 Task: Add in the project TrendForge a sprint 'Stellar Sprint'.
Action: Mouse moved to (204, 59)
Screenshot: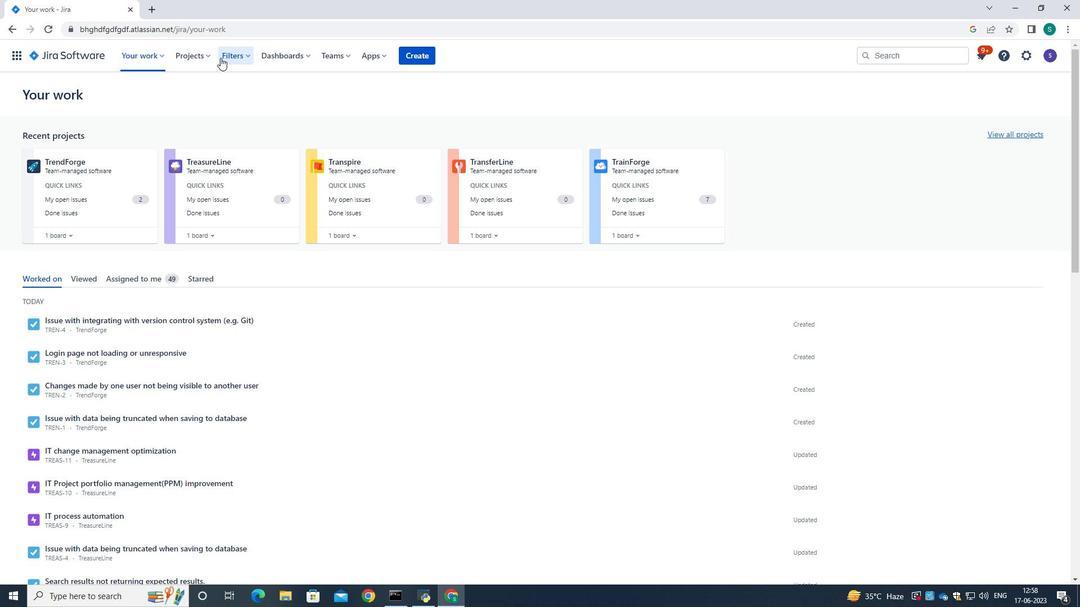 
Action: Mouse pressed left at (204, 59)
Screenshot: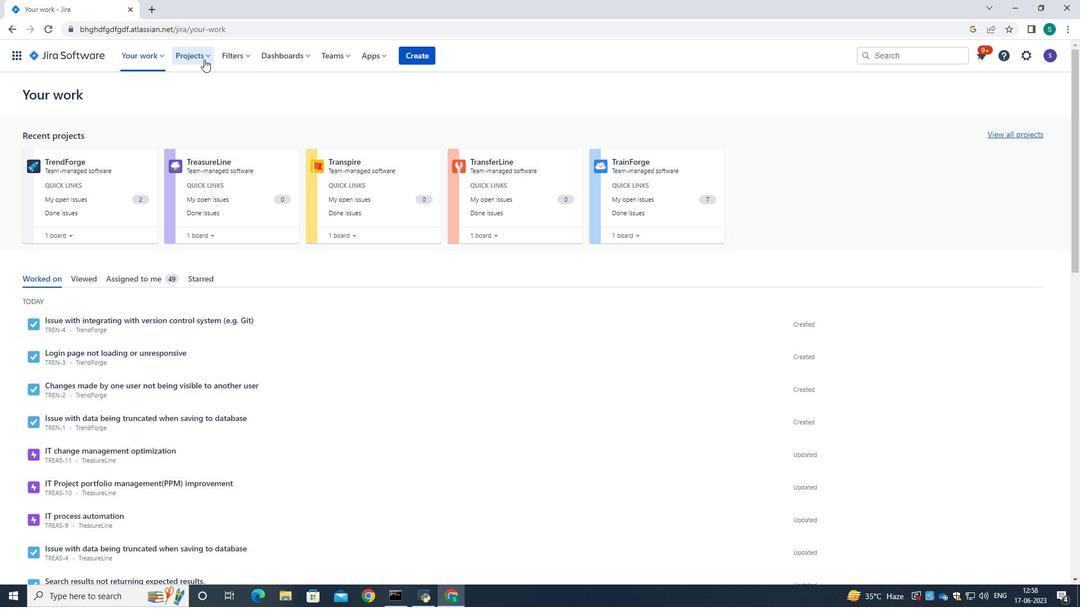 
Action: Mouse moved to (204, 104)
Screenshot: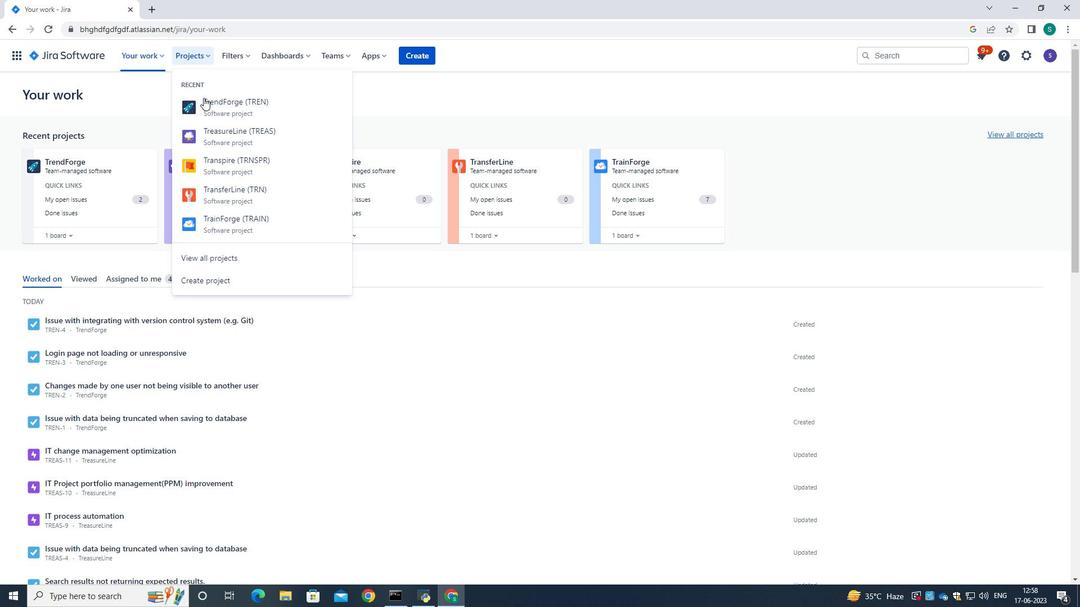 
Action: Mouse pressed left at (204, 104)
Screenshot: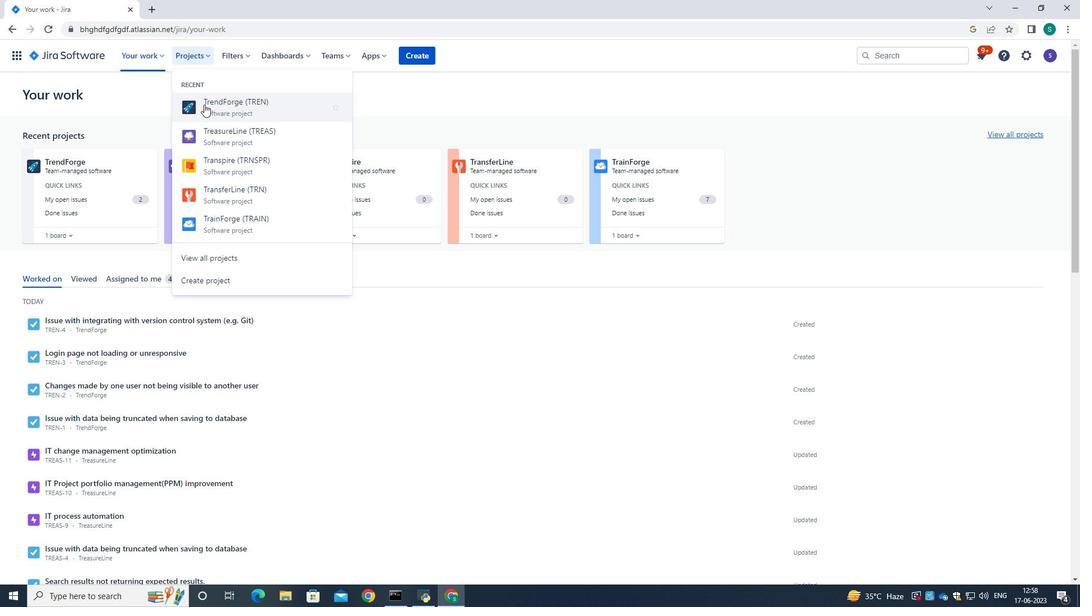 
Action: Mouse moved to (52, 167)
Screenshot: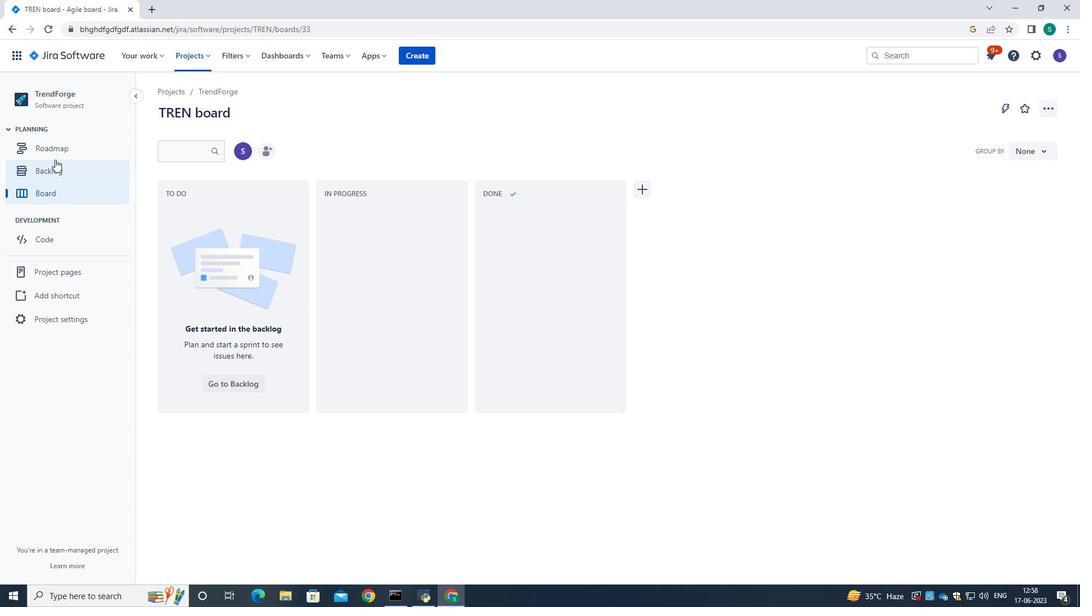 
Action: Mouse pressed left at (52, 167)
Screenshot: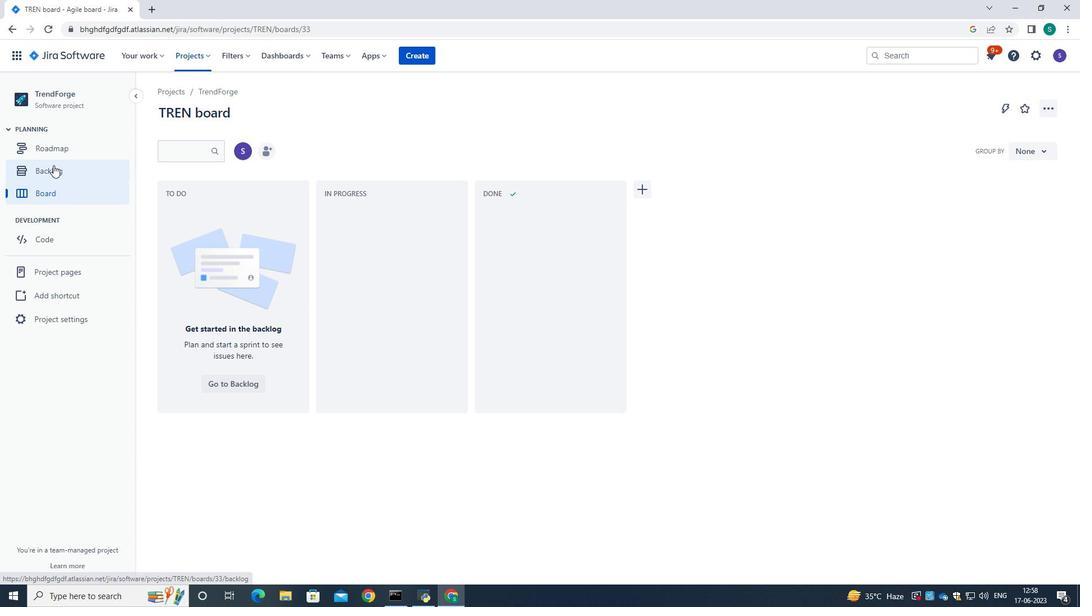 
Action: Mouse moved to (513, 248)
Screenshot: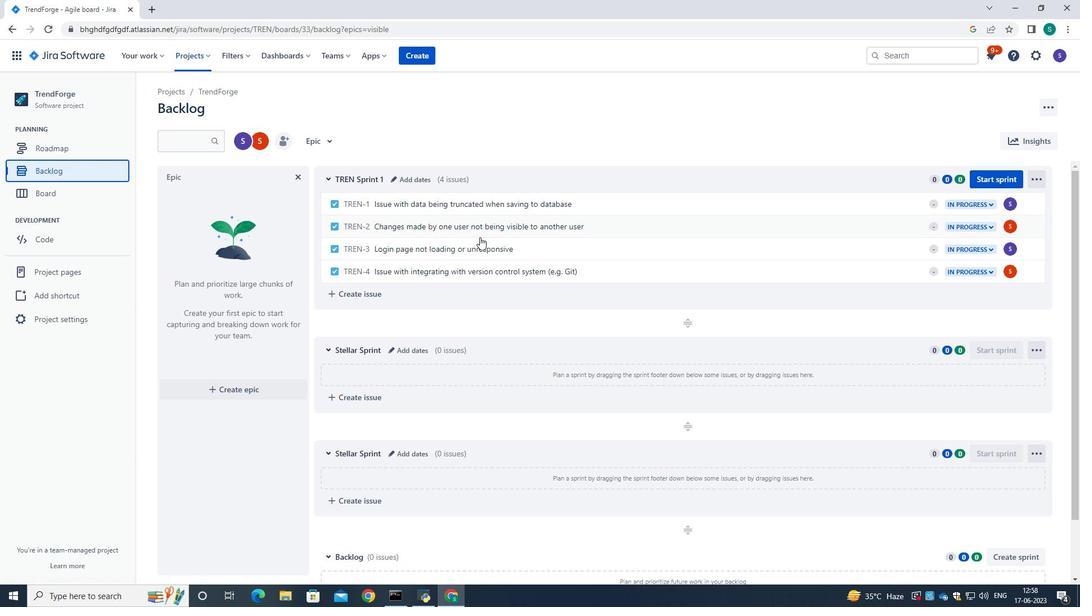 
Action: Mouse scrolled (513, 247) with delta (0, 0)
Screenshot: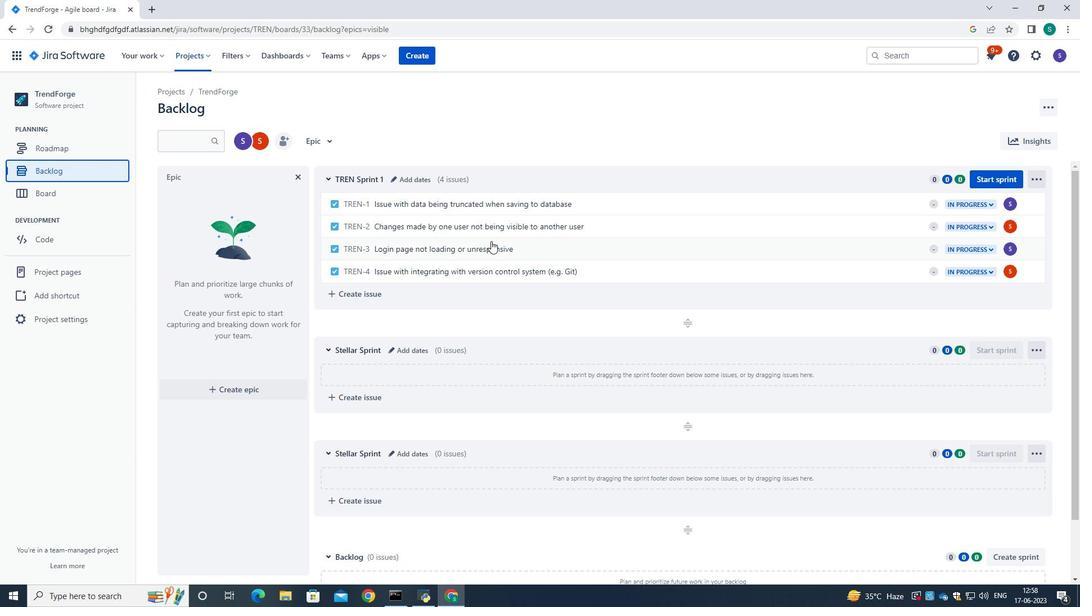 
Action: Mouse moved to (513, 248)
Screenshot: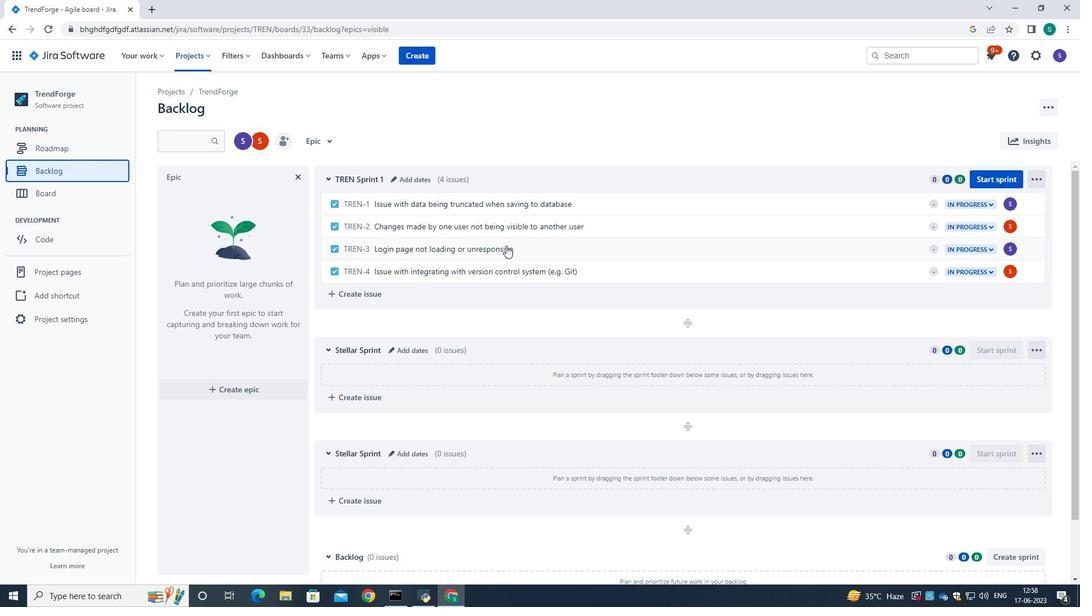 
Action: Mouse scrolled (513, 247) with delta (0, 0)
Screenshot: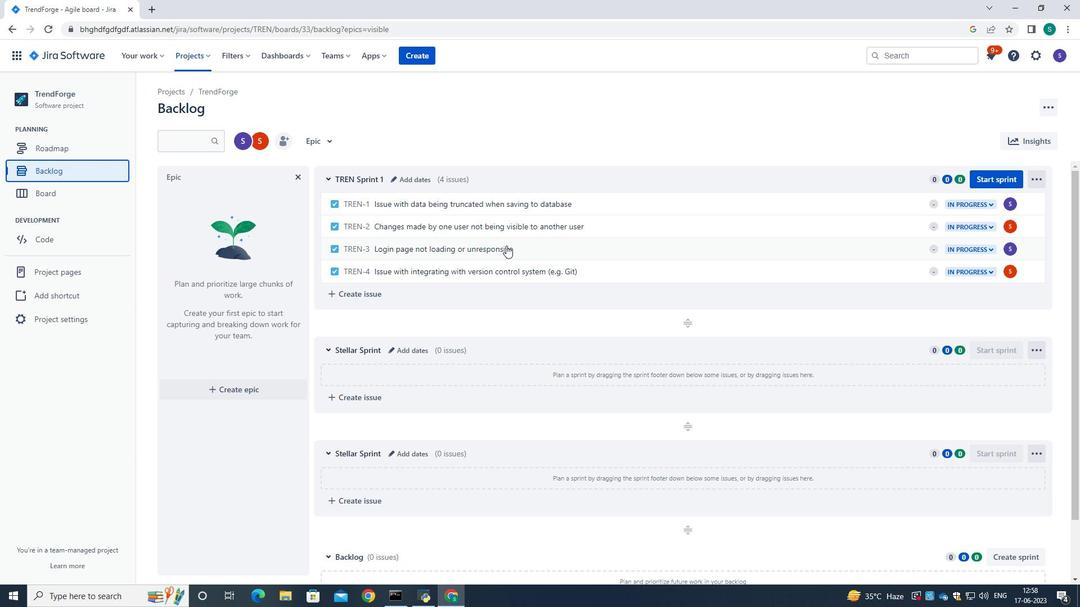 
Action: Mouse moved to (520, 252)
Screenshot: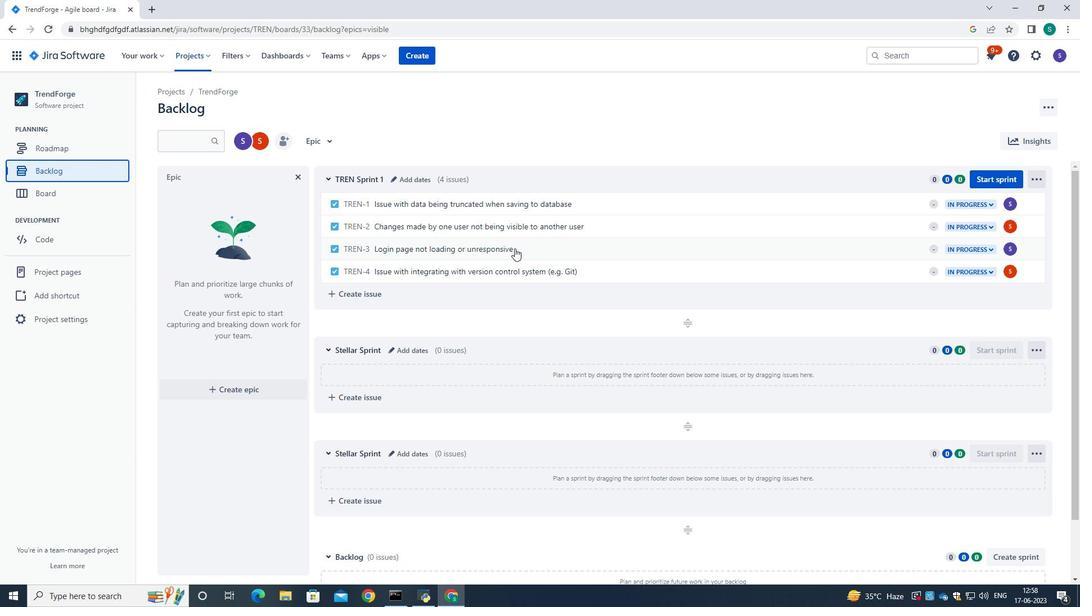 
Action: Mouse scrolled (520, 251) with delta (0, 0)
Screenshot: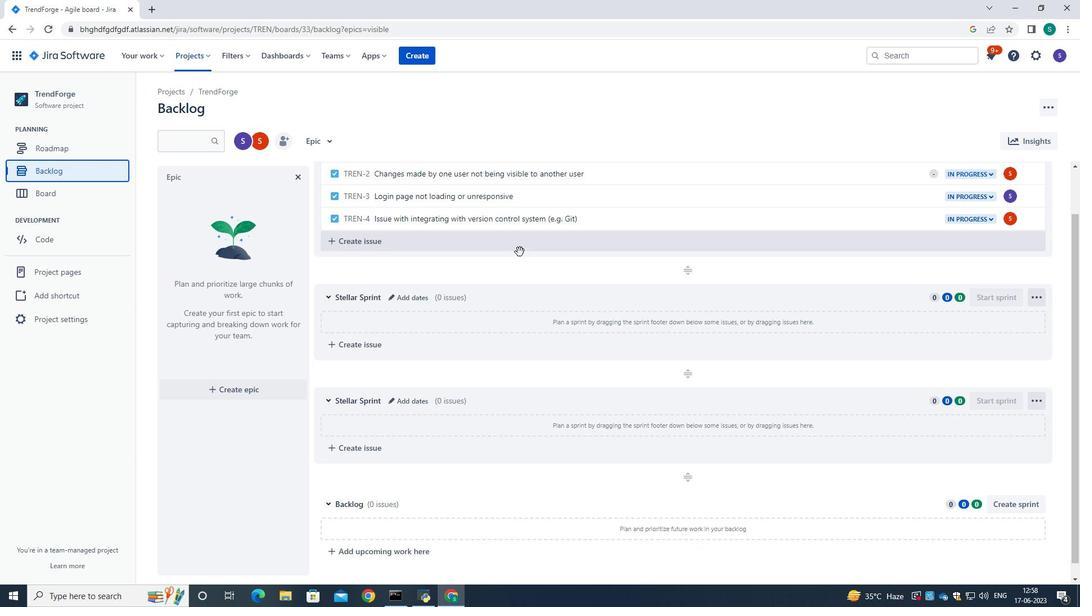 
Action: Mouse scrolled (520, 251) with delta (0, 0)
Screenshot: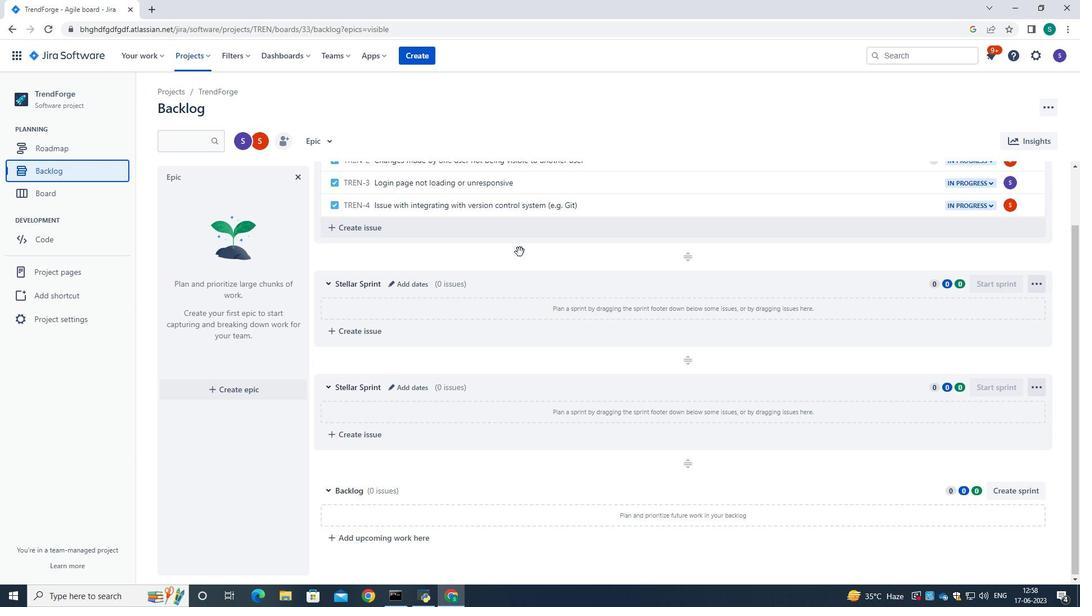 
Action: Mouse moved to (520, 252)
Screenshot: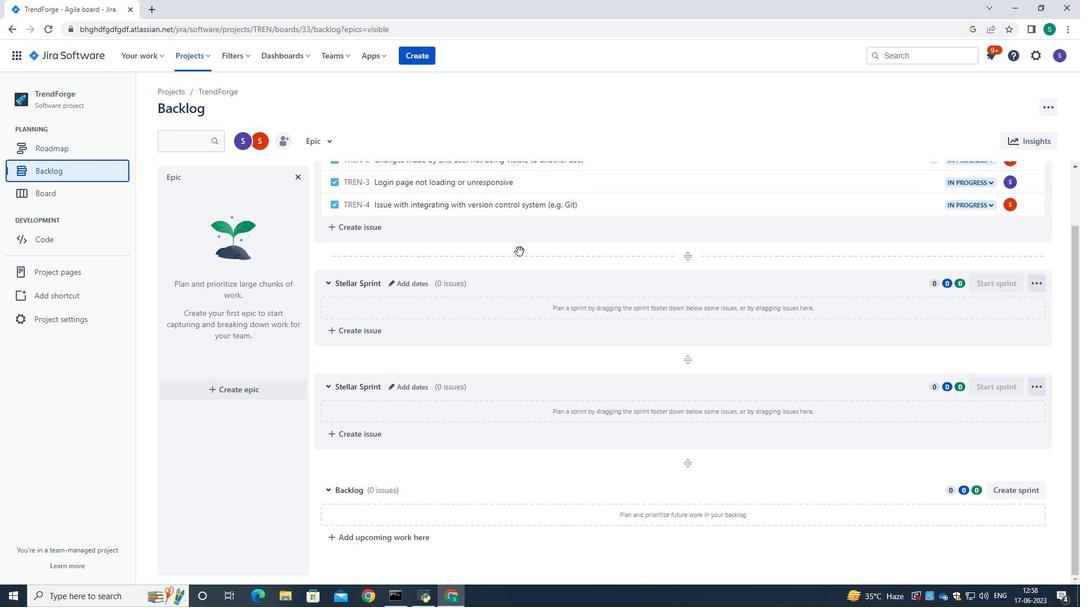 
Action: Mouse scrolled (520, 251) with delta (0, 0)
Screenshot: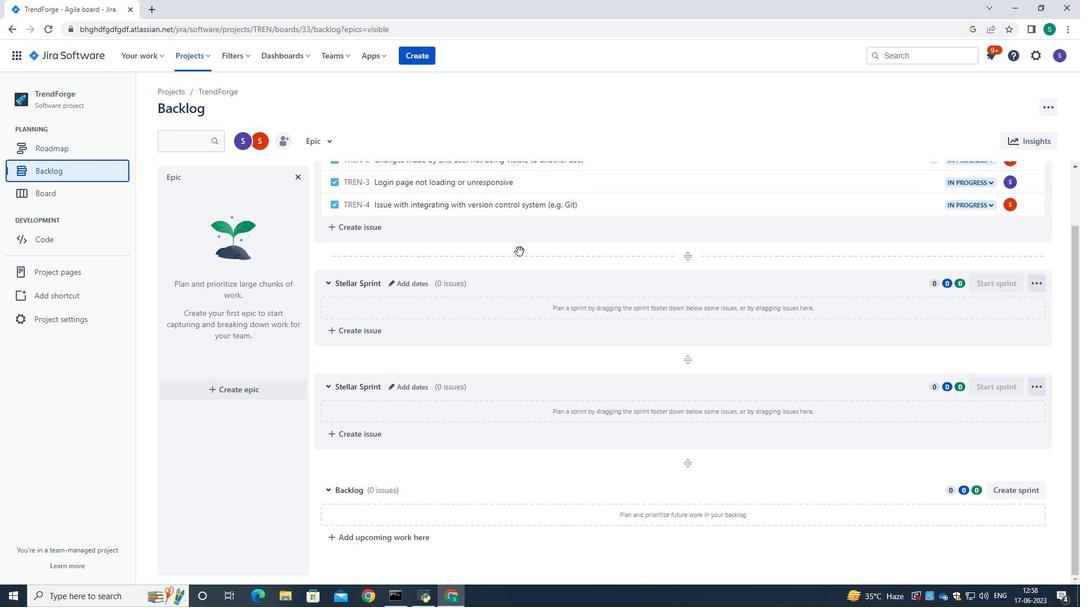 
Action: Mouse scrolled (520, 251) with delta (0, 0)
Screenshot: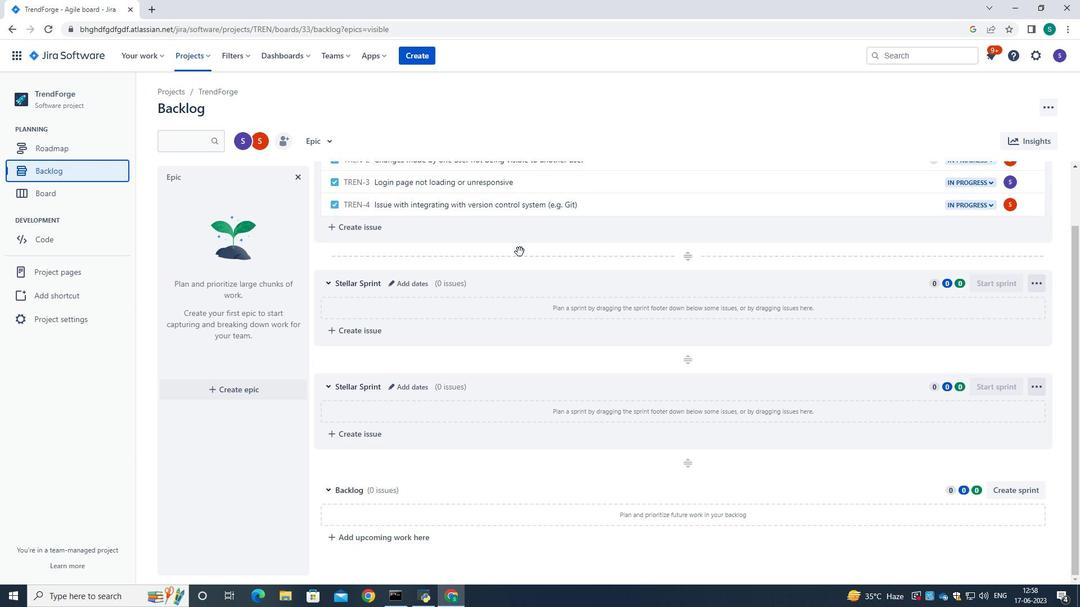 
Action: Mouse moved to (1022, 492)
Screenshot: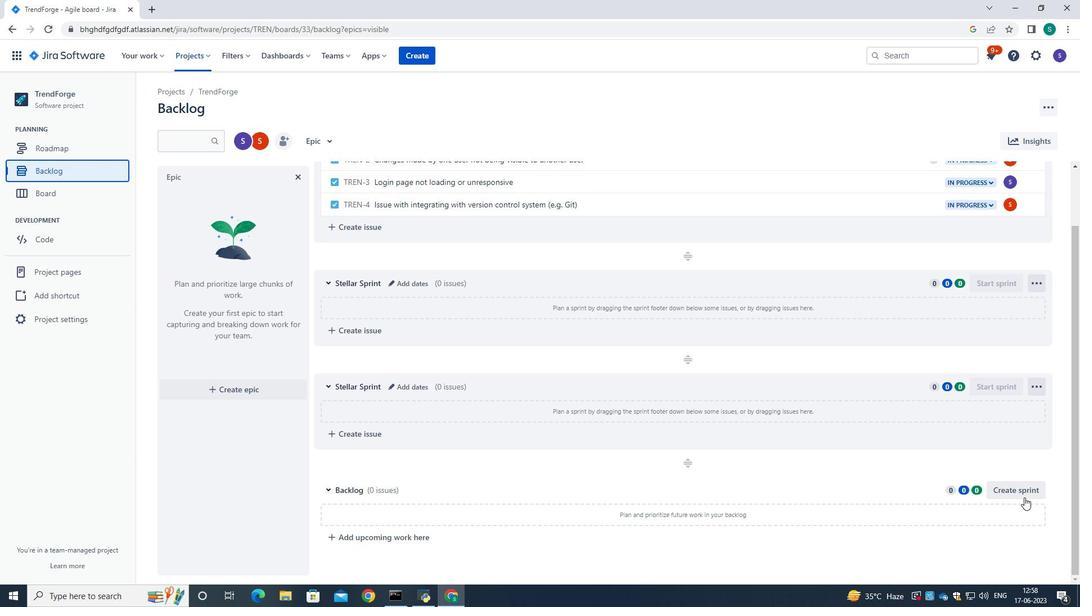 
Action: Mouse pressed left at (1022, 492)
Screenshot: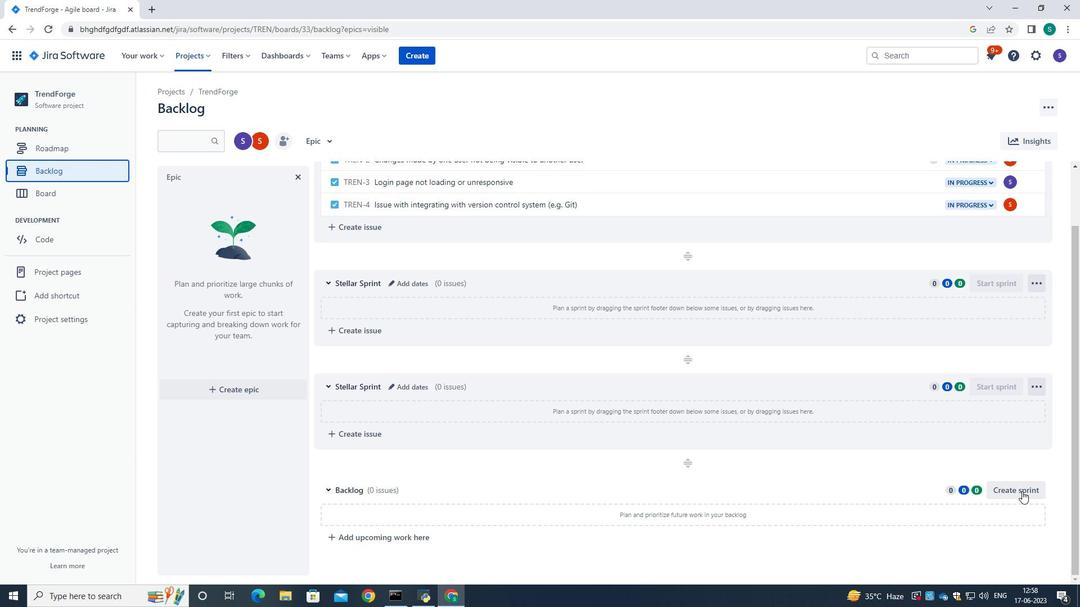 
Action: Mouse moved to (413, 488)
Screenshot: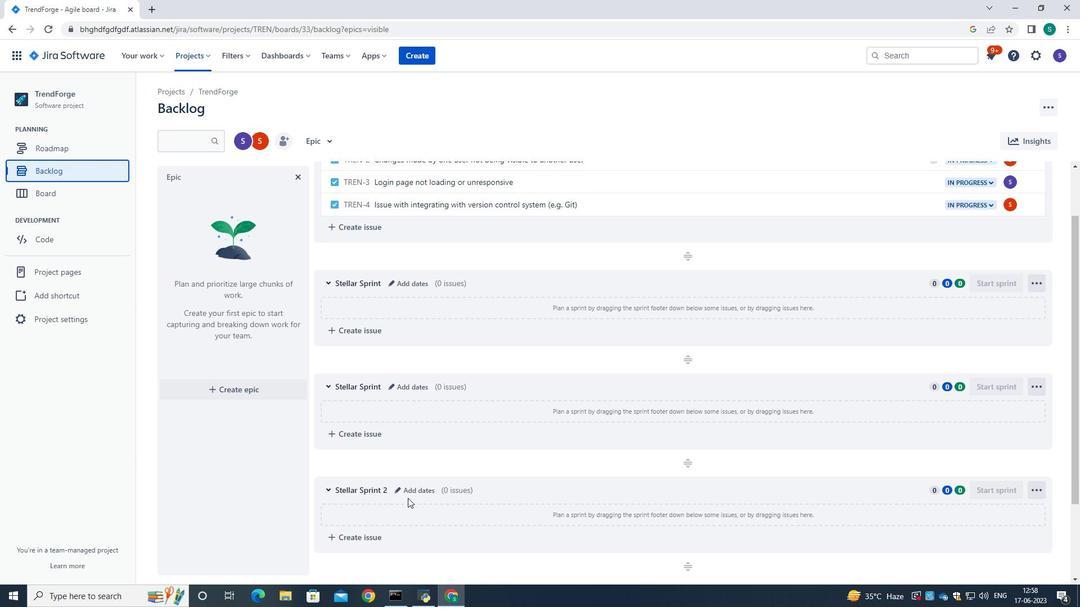 
Action: Mouse pressed left at (413, 488)
Screenshot: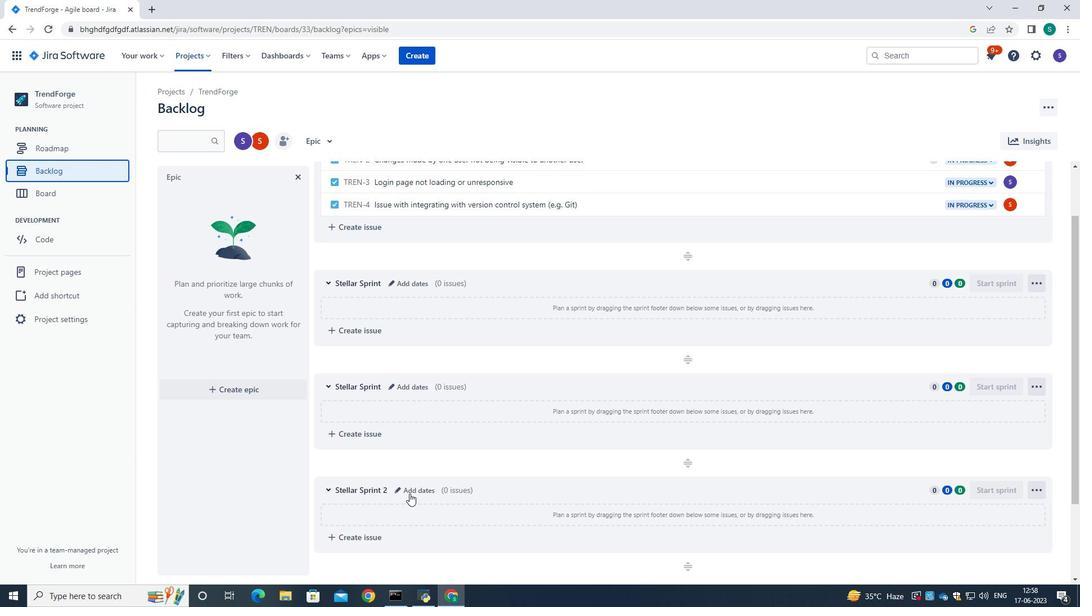 
Action: Mouse moved to (445, 138)
Screenshot: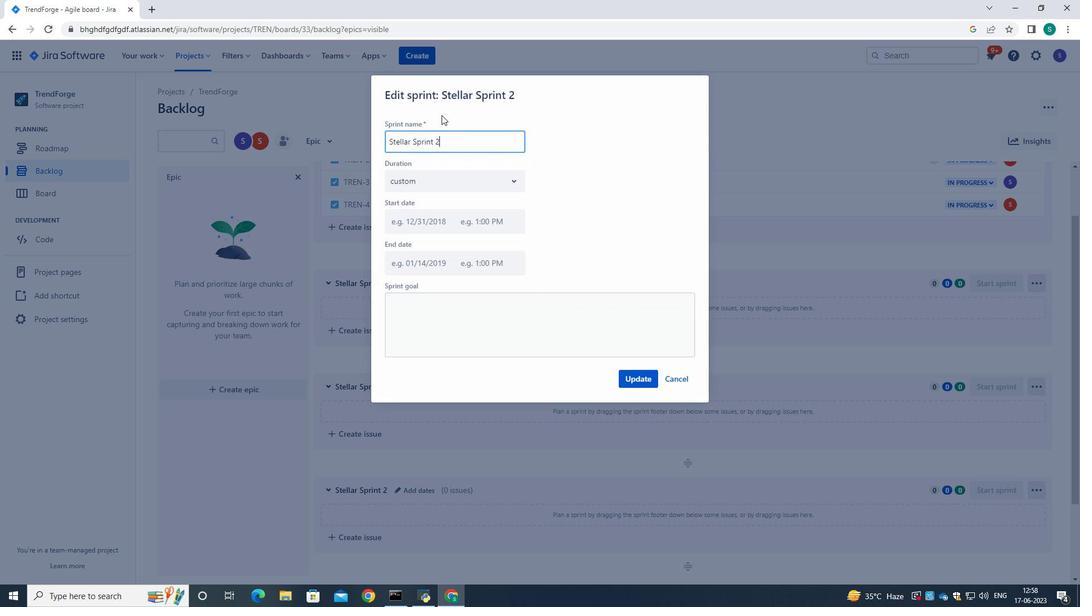 
Action: Key pressed <Key.backspace><Key.backspace><Key.backspace><Key.backspace><Key.backspace><Key.backspace><Key.backspace><Key.backspace><Key.backspace><Key.backspace><Key.backspace><Key.backspace><Key.backspace><Key.backspace><Key.backspace><Key.backspace><Key.backspace><Key.backspace><Key.backspace><Key.backspace><Key.backspace><Key.caps_lock>S<Key.caps_lock>tellar<Key.space><Key.caps_lock>S<Key.caps_lock>pirint<Key.backspace><Key.backspace><Key.backspace><Key.backspace><Key.backspace><Key.backspace><Key.backspace><Key.caps_lock>S<Key.caps_lock>print
Screenshot: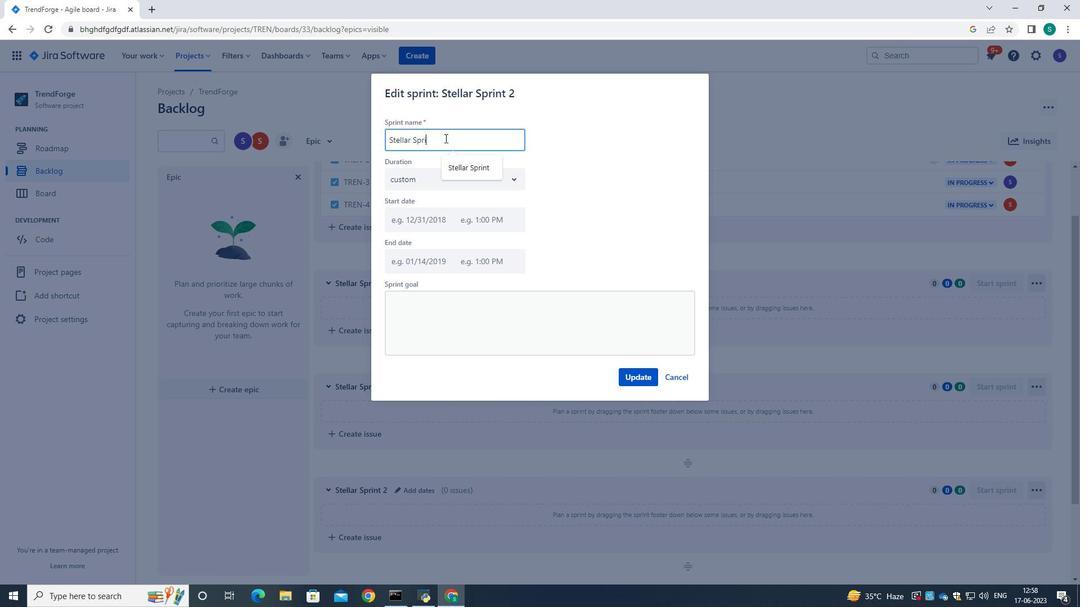 
Action: Mouse moved to (653, 382)
Screenshot: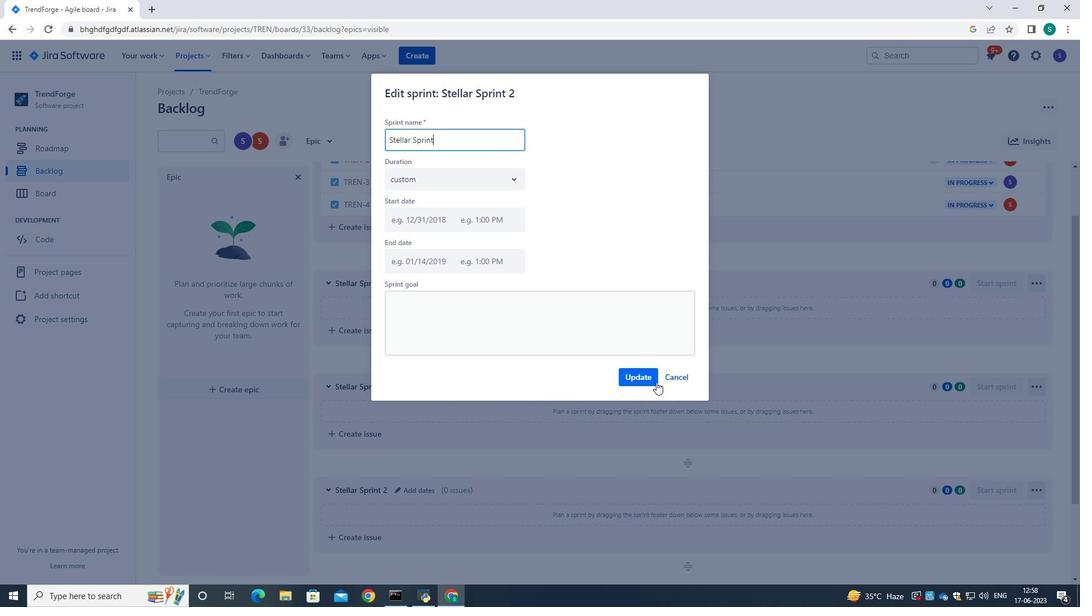 
Action: Mouse pressed left at (653, 382)
Screenshot: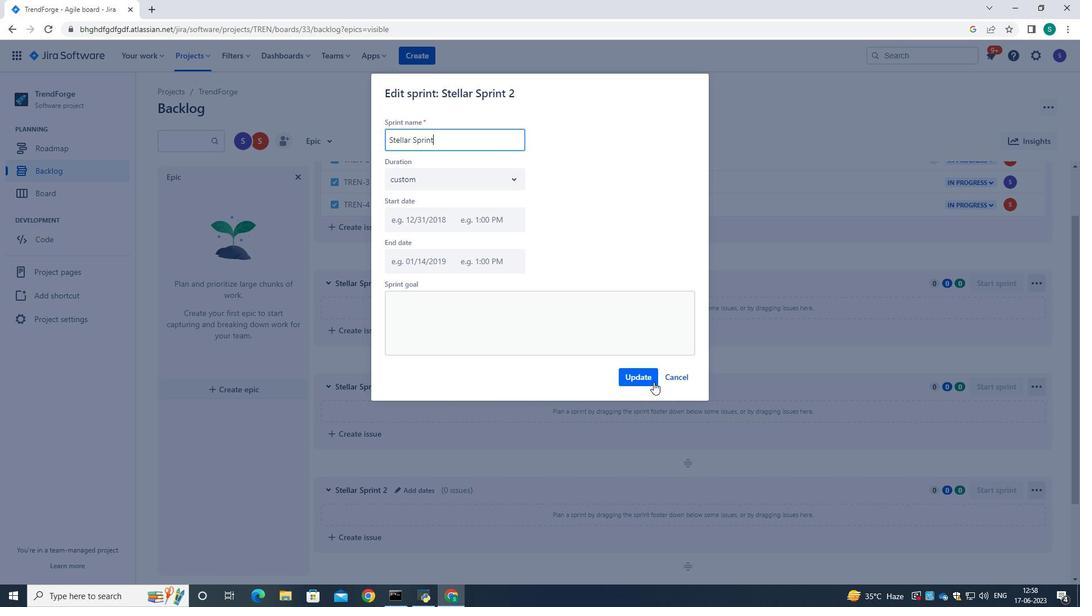 
Action: Mouse moved to (664, 269)
Screenshot: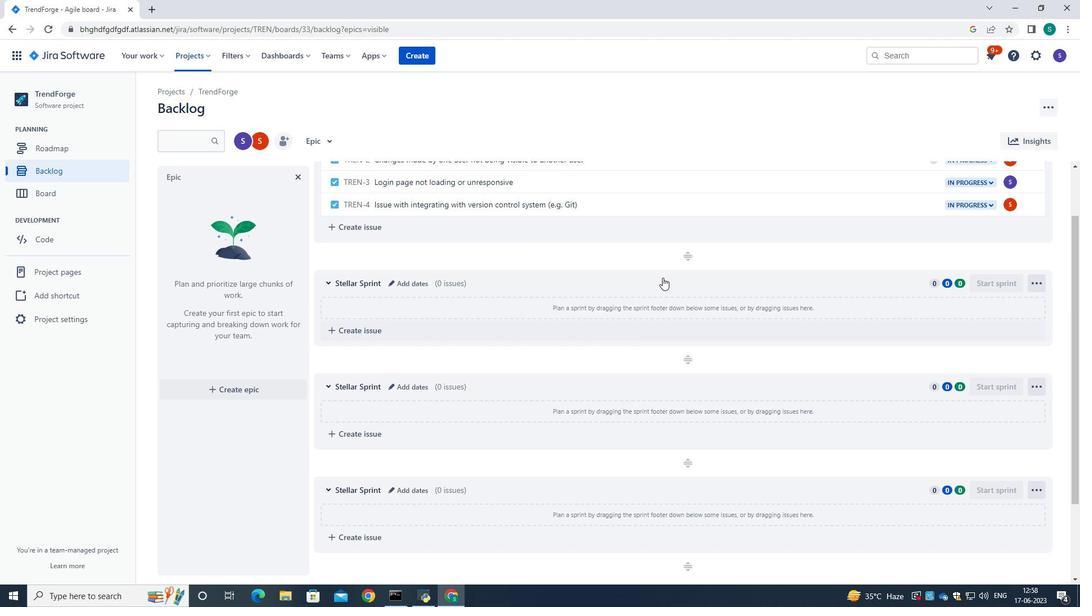 
Action: Mouse scrolled (664, 268) with delta (0, 0)
Screenshot: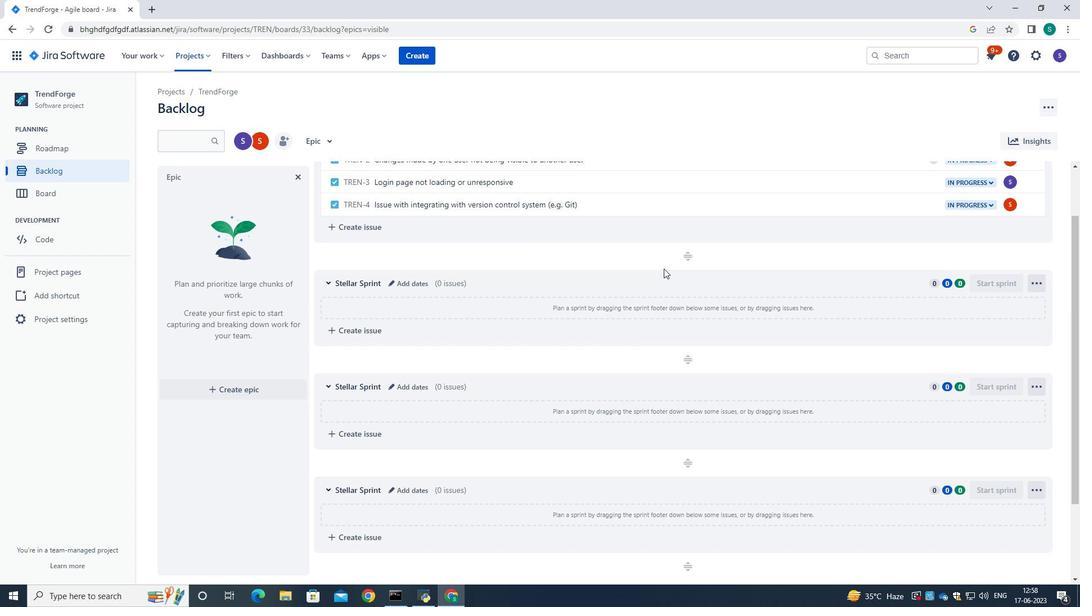 
Action: Mouse scrolled (664, 268) with delta (0, 0)
Screenshot: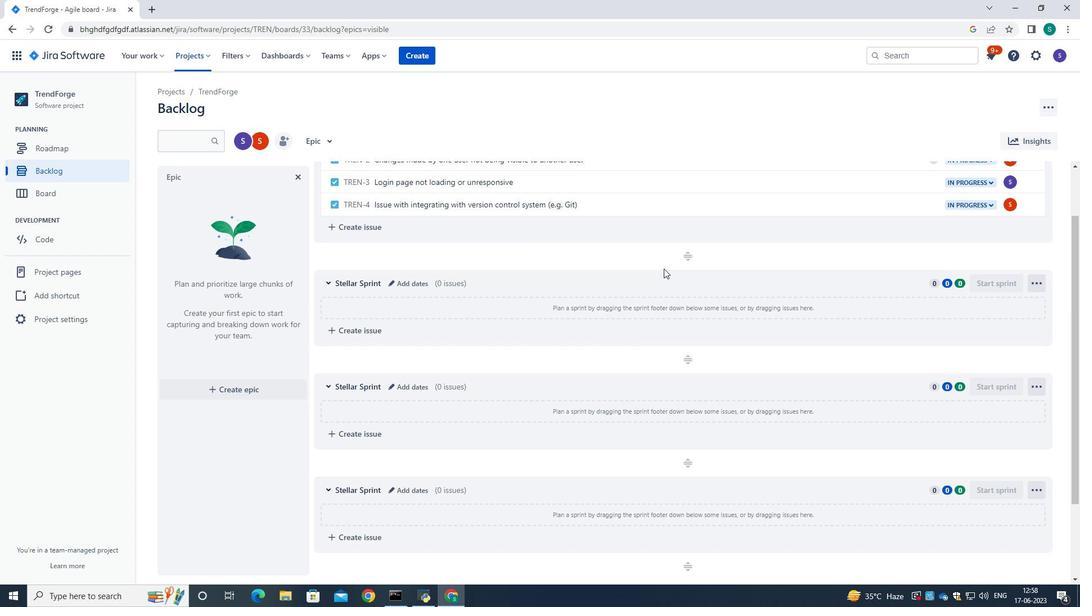 
Action: Mouse scrolled (664, 269) with delta (0, 0)
Screenshot: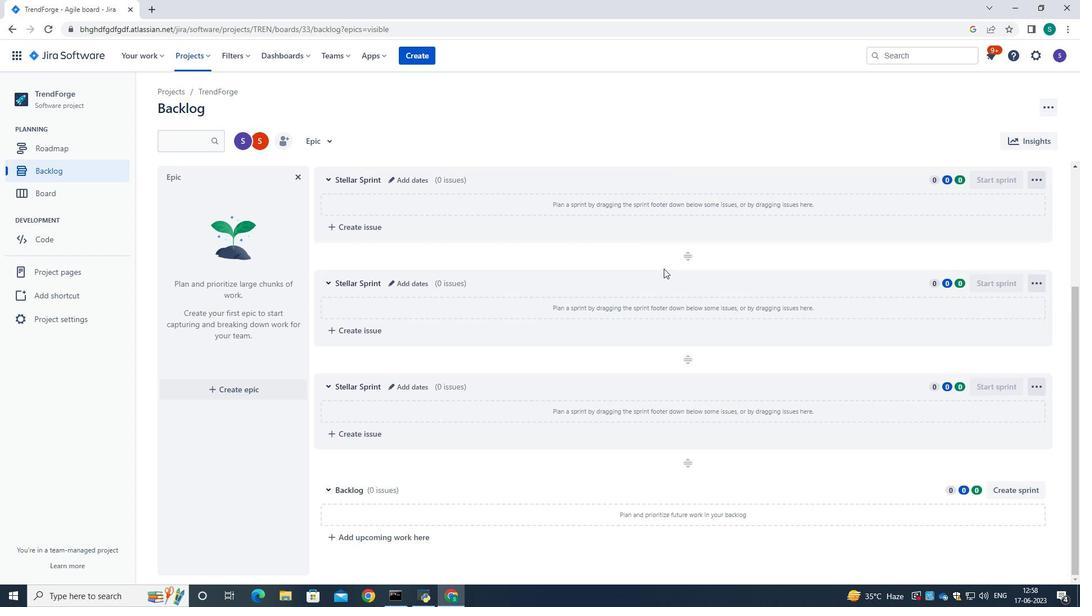 
Action: Mouse scrolled (664, 269) with delta (0, 0)
Screenshot: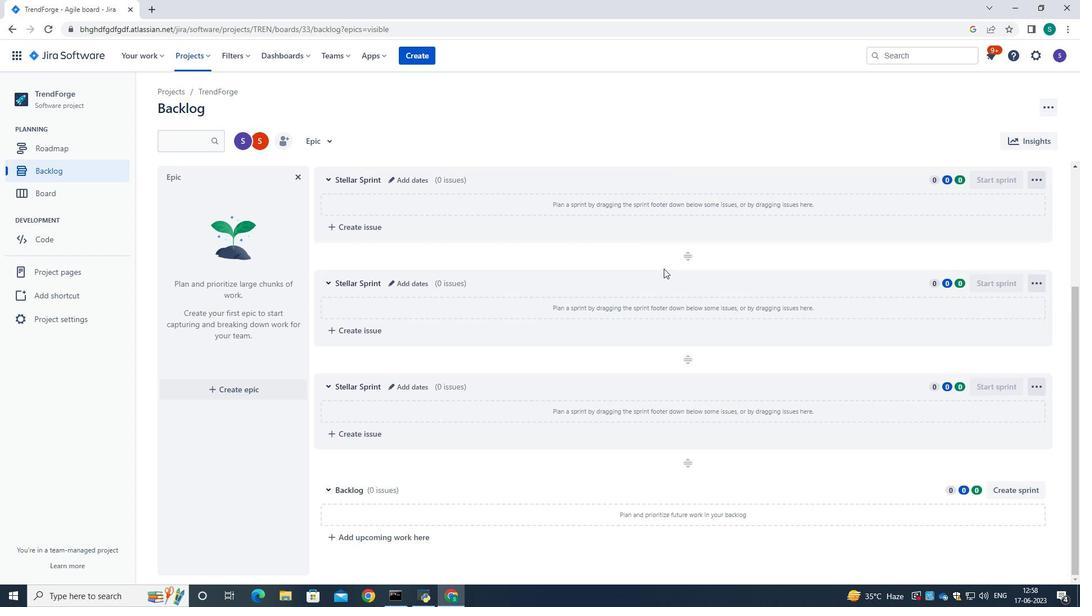 
Action: Mouse scrolled (664, 269) with delta (0, 0)
Screenshot: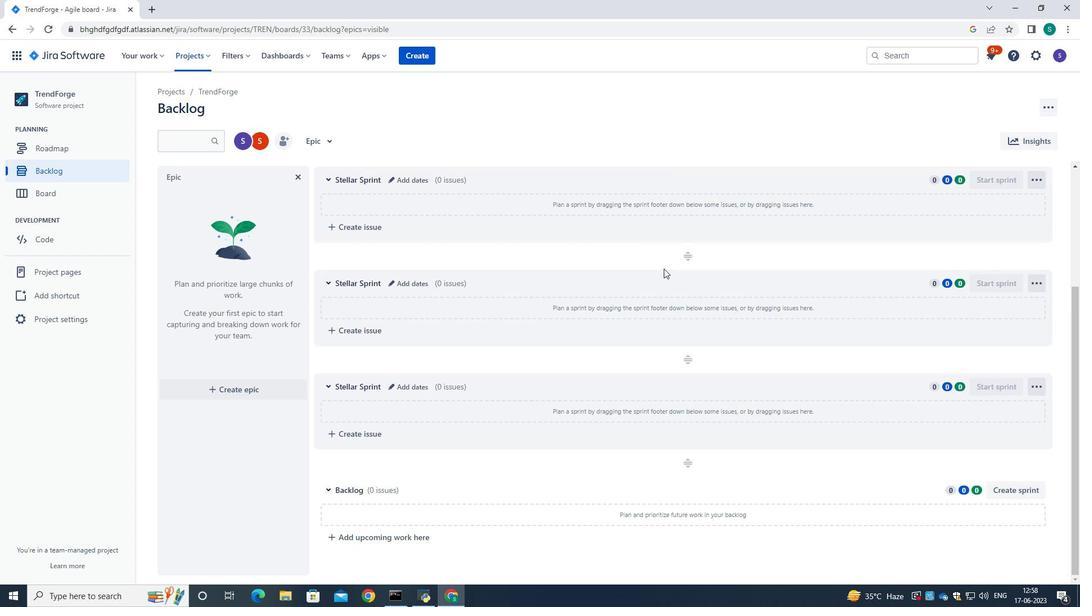 
Action: Mouse scrolled (664, 269) with delta (0, 0)
Screenshot: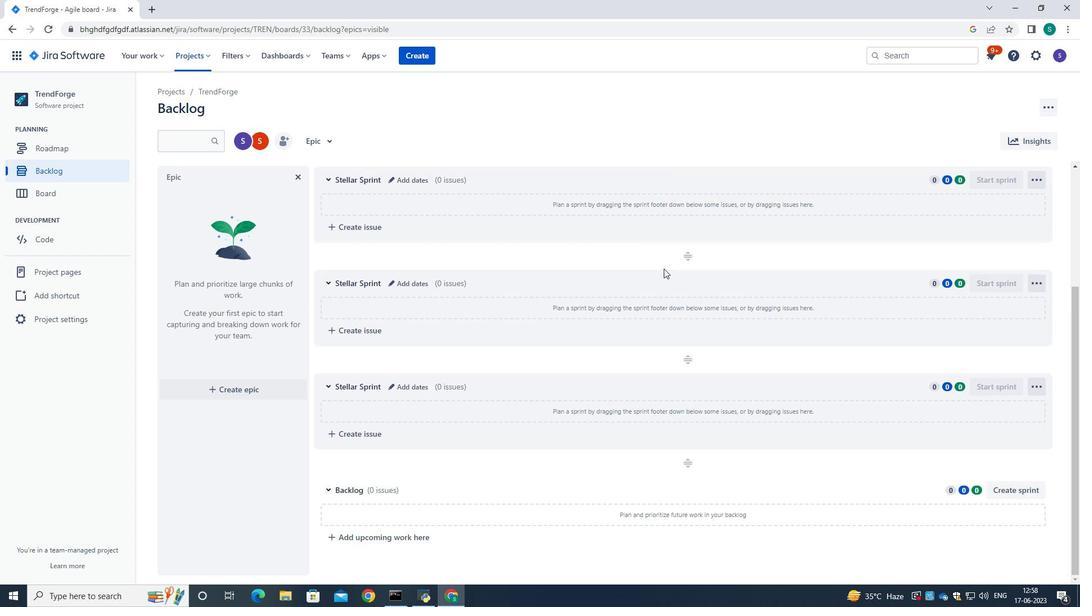 
